 Task: Create an HTML button that changes its background color on hover.
Action: Mouse moved to (110, 55)
Screenshot: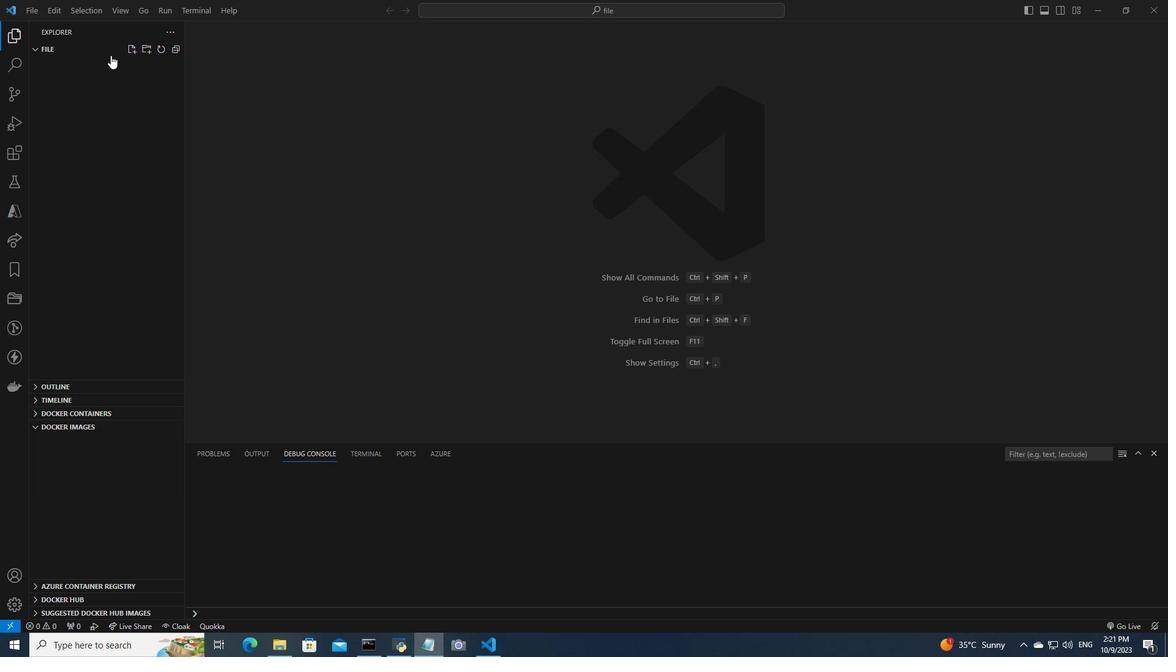 
Action: Mouse pressed left at (110, 55)
Screenshot: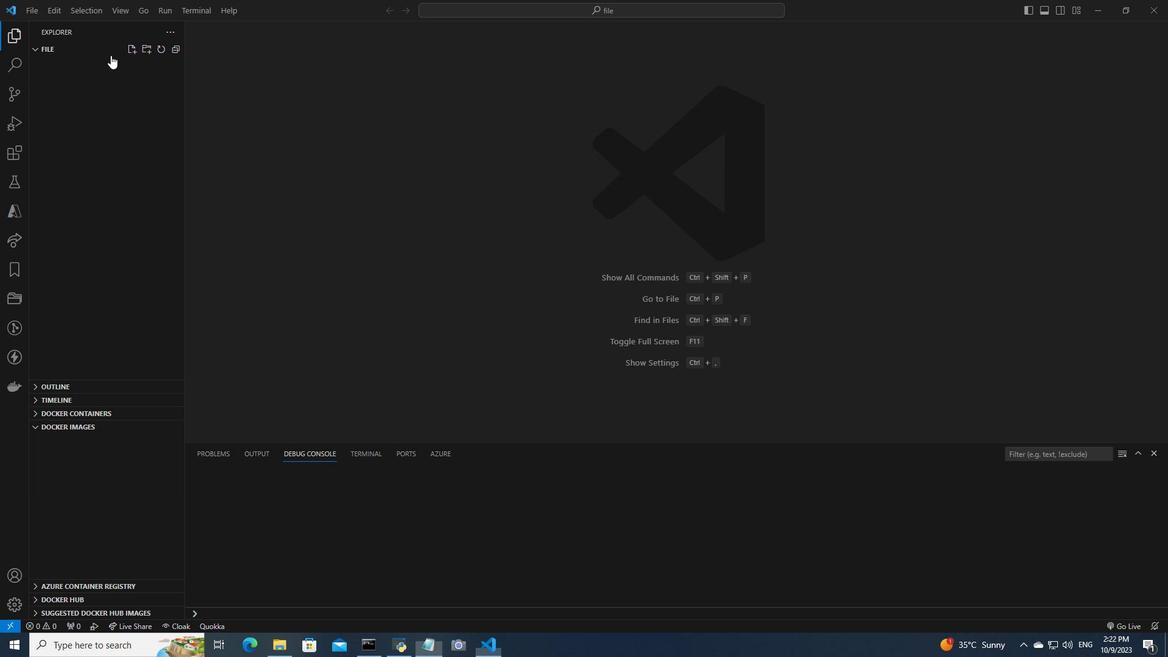 
Action: Mouse moved to (126, 49)
Screenshot: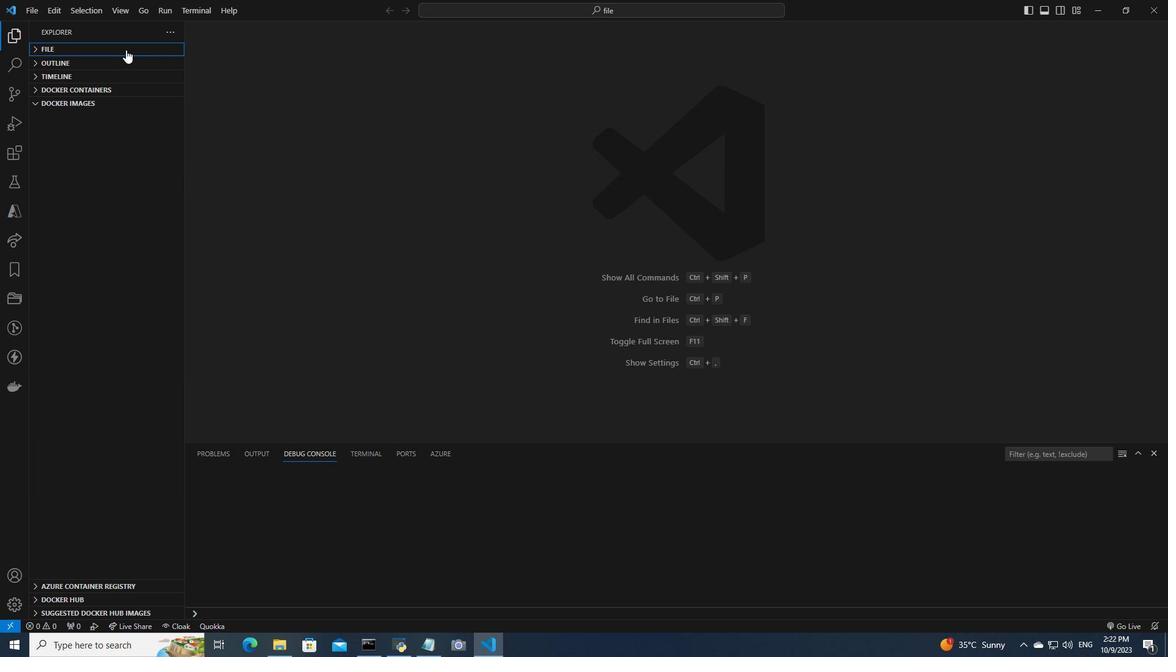 
Action: Mouse pressed left at (126, 49)
Screenshot: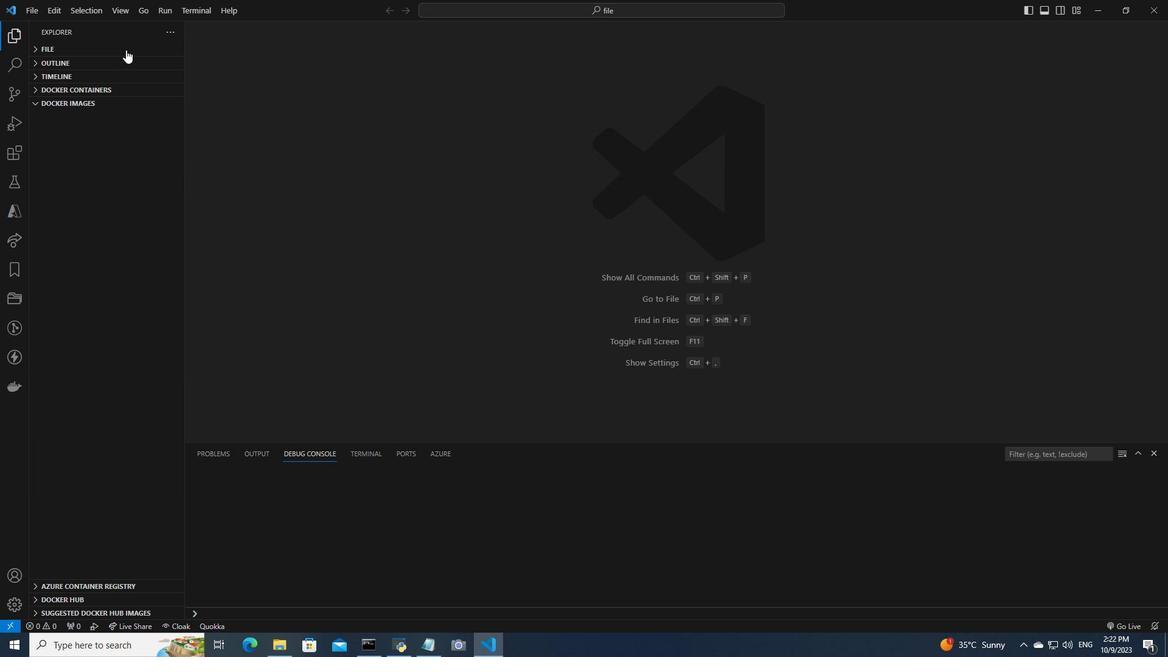 
Action: Mouse moved to (129, 49)
Screenshot: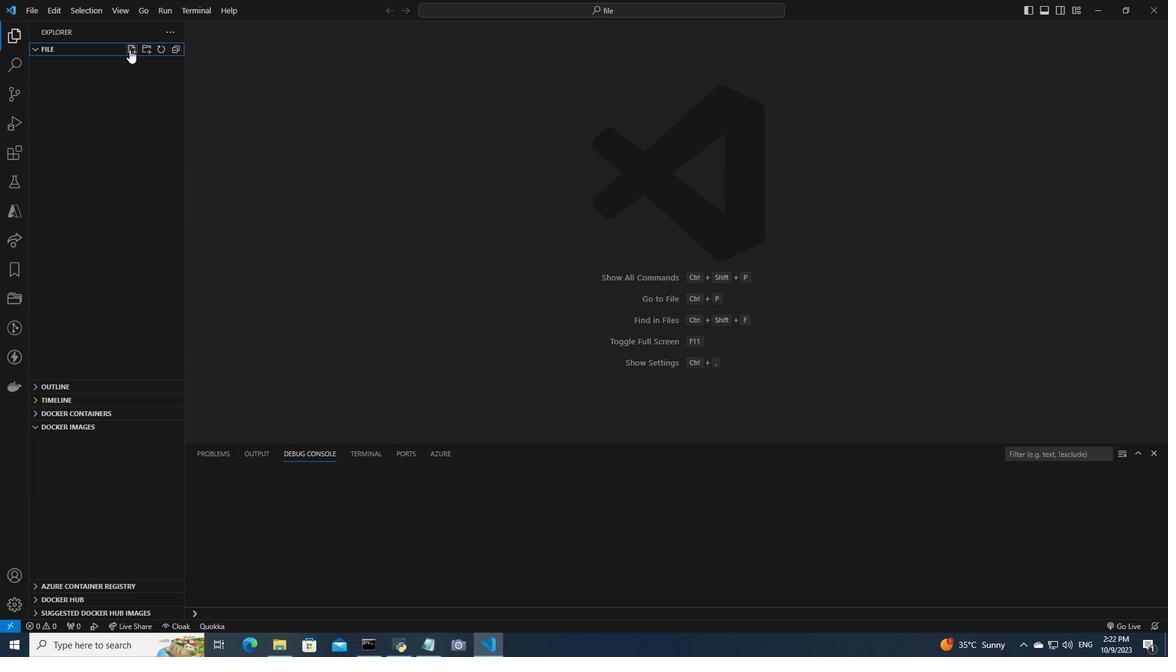 
Action: Mouse pressed left at (129, 49)
Screenshot: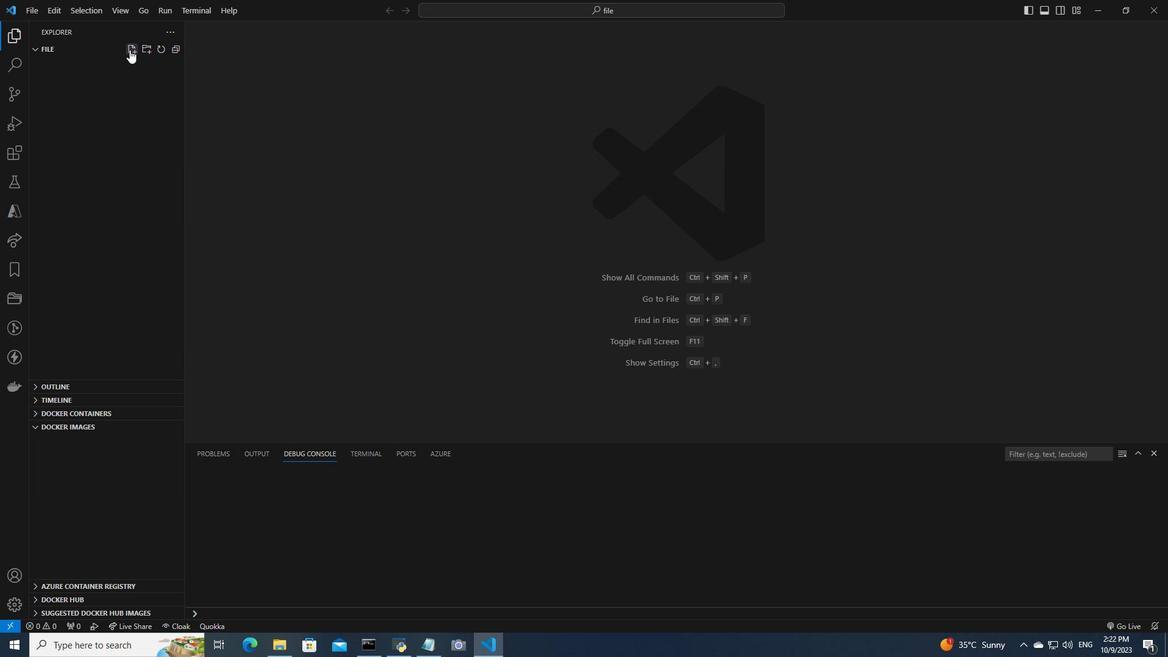 
Action: Mouse moved to (116, 65)
Screenshot: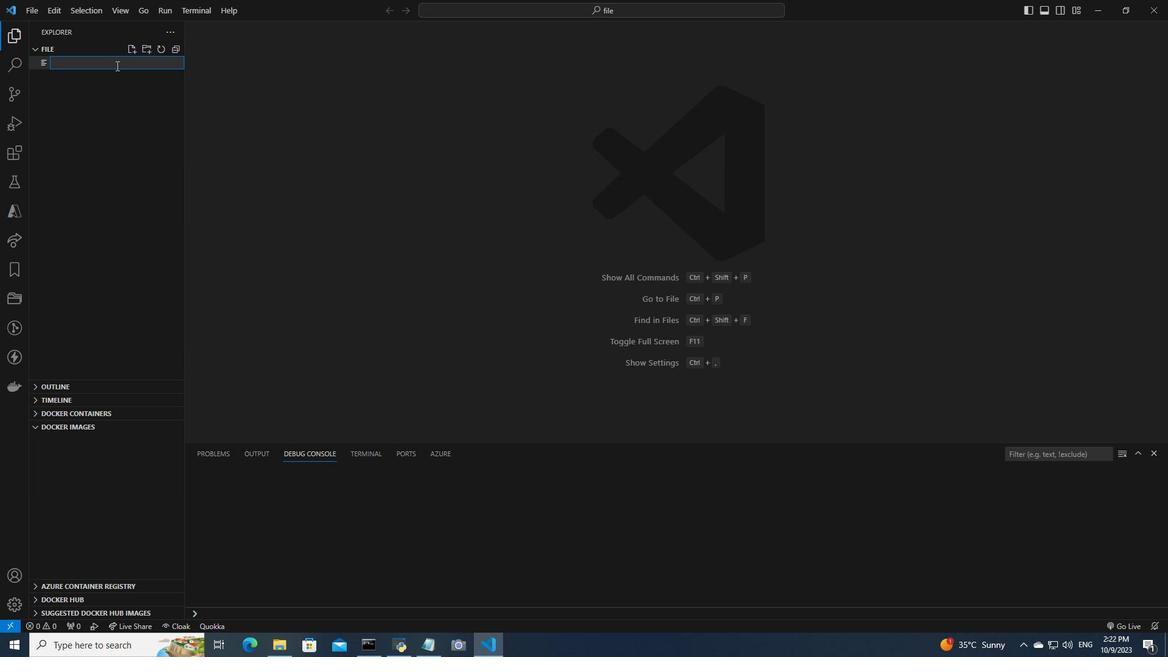 
Action: Key pressed n<Key.backspace>hover.html<Key.enter><Key.shift_r><<Key.shift>!<Key.shift>DOCTYPE<Key.space>html<Key.shift_r>><Key.enter><Key.shift_r><html<Key.space>lang=en<Key.right><Key.shift_r>><Key.enter><Key.shift_r><Key.shift_r><Key.shift_r><head<Key.shift_r>><Key.enter><Key.shift_r><meta<Key.space>charset=<Key.shift>UTF-8<Key.down><Key.left><Key.left><Key.left><Key.left><Key.left><Key.left><Key.left><Key.left><Key.left><Key.left><Key.left><Key.left><Key.left><Key.left><Key.left><Key.left><Key.left><Key.right><Key.shift_r>><Key.enter><Key.shift_r><Key.shift_r><Key.shift_r><Key.shift_r><meta<Key.space>name=viewport<Key.right><Key.space>content=<Key.shift>W<Key.backspace>width=device-width,<Key.space>initial-scale=1.0<Key.right><Key.right><Key.left><Key.shift_r>><Key.enter><Key.shift_r><title<Key.shift_r>><Key.shift>Hover<Key.space><Key.shift>Color<Key.space><Key.shift>Change<Key.space><Key.shift>Button<Key.right><Key.right><Key.right><Key.right><Key.right><Key.right><Key.right><Key.right><Key.enter><Key.shift_r><style<Key.shift_r>><Key.enter>/<Key.shift>*<Key.space><Key.shift>Styling<Key.space>for<Key.space>the<Key.space>button<Key.space><Key.shift><Key.shift><Key.shift><Key.shift><Key.shift><Key.shift><Key.shift><Key.shift><Key.shift><Key.shift><Key.shift><Key.shift><Key.shift><Key.shift><Key.shift><Key.shift><Key.shift><Key.shift><Key.shift><Key.shift><Key.shift><Key.shift><Key.shift><Key.shift><Key.shift><Key.shift><Key.shift><Key.shift><Key.shift><Key.shift><Key.shift><Key.shift><Key.shift><Key.shift><Key.shift><Key.shift><Key.shift><Key.shift><Key.shift><Key.shift><Key.shift><Key.shift><Key.shift><Key.shift><Key.shift><Key.shift><Key.shift><Key.shift>*/<Key.enter>.hover-button<Key.space><Key.shift_r>{<Key.enter>background-color<Key.shift_r>:<Key.space><Key.shift><Key.shift><Key.shift><Key.shift><Key.shift><Key.shift>#3498db;<Key.space>/<Key.shift>*<Key.space><Key.shift>Default<Key.space>background<Key.space>color<Key.space><Key.shift><Key.shift><Key.shift><Key.shift><Key.shift><Key.shift><Key.shift><Key.shift><Key.shift><Key.shift><Key.shift><Key.shift><Key.shift><Key.shift><Key.shift><Key.shift>*/<Key.enter>color<Key.shift_r>:<Key.space><Key.shift>#fff<Key.shift_r><Key.shift_r><Key.shift_r>;<Key.enter>padding<Key.shift_r>:<Key.space>10px<Key.space>20px;<Key.enter>border<Key.shift_r>:<Key.space>name<Key.backspace><Key.backspace><Key.backspace>one;<Key.enter>cursor<Key.shift_r>:<Key.space>pointer;<Key.down><Key.enter>/<Key.shift>*<Key.space><Key.shift><Key.shift><Key.shift><Key.shift><Key.shift>Hover<Key.space>effect<Key.space>-<Key.space>change<Key.space>background<Key.space>color<Key.space>on<Key.space>hover<Key.space><Key.shift><Key.shift><Key.shift><Key.shift><Key.shift><Key.shift><Key.shift><Key.shift><Key.shift><Key.shift><Key.shift><Key.shift><Key.shift><Key.shift><Key.shift><Key.shift><Key.shift><Key.shift><Key.shift><Key.shift><Key.shift><Key.shift><Key.shift><Key.shift><Key.shift><Key.shift><Key.shift><Key.shift>*/<Key.enter>.hover-button<Key.shift_r>:hover<Key.space><Key.shift_r>{<Key.enter>background-color<Key.shift_r>:<Key.space><Key.shift><Key.shift><Key.shift><Key.shift><Key.shift><Key.shift><Key.shift><Key.shift>#e74c3c;<Key.space>/<Key.shift><Key.shift><Key.shift><Key.shift><Key.shift><Key.shift><Key.shift><Key.shift><Key.shift><Key.shift><Key.shift><Key.shift><Key.shift><Key.shift><Key.shift><Key.shift><Key.shift><Key.shift><Key.shift><Key.shift><Key.shift><Key.shift><Key.shift><Key.shift><Key.shift><Key.shift><Key.shift><Key.shift><Key.shift><Key.shift><Key.shift><Key.shift><Key.shift>*<Key.space><Key.shift>New<Key.space>background<Key.space>color<Key.space>on<Key.space>hover<Key.space><Key.shift_r><Key.shift_r><Key.shift_r><Key.shift_r><Key.shift_r><Key.shift_r><Key.shift_r><Key.shift_r><Key.shift_r><Key.shift_r><Key.shift_r><Key.shift_r><Key.shift_r><Key.shift_r><Key.shift_r><Key.shift_r><Key.shift_r><Key.shift_r><Key.shift_r><Key.shift_r><Key.shift_r><Key.shift_r><Key.shift_r><Key.shift_r><Key.shift_r><Key.shift_r><Key.shift_r><Key.shift_r>*/<Key.enter><Key.shift_r>}<Key.backspace><Key.backspace><Key.backspace><Key.backspace><Key.backspace><Key.down><Key.down><Key.down><Key.up><Key.down><Key.down><Key.up><Key.enter><Key.shift_r><body<Key.shift_r><Key.shift_r><Key.shift_r><Key.shift_r><Key.shift_r><Key.shift_r><Key.shift_r><Key.shift_r><Key.shift_r><Key.shift_r><Key.shift_r><Key.shift_r><Key.shift_r><Key.shift_r><Key.shift_r><Key.shift_r><Key.shift_r><Key.shift_r><Key.shift_r><Key.shift_r><Key.shift_r><Key.shift_r><Key.shift_r><Key.shift_r><Key.shift_r><Key.shift_r><Key.shift_r><Key.shift_r><Key.shift_r><Key.shift_r>><Key.enter>button<Key.left><Key.left><Key.left><Key.left><Key.left><Key.left><Key.shift_r><<Key.right><Key.right><Key.right><Key.right><Key.right><Key.right><Key.space>class=hover-bu
Screenshot: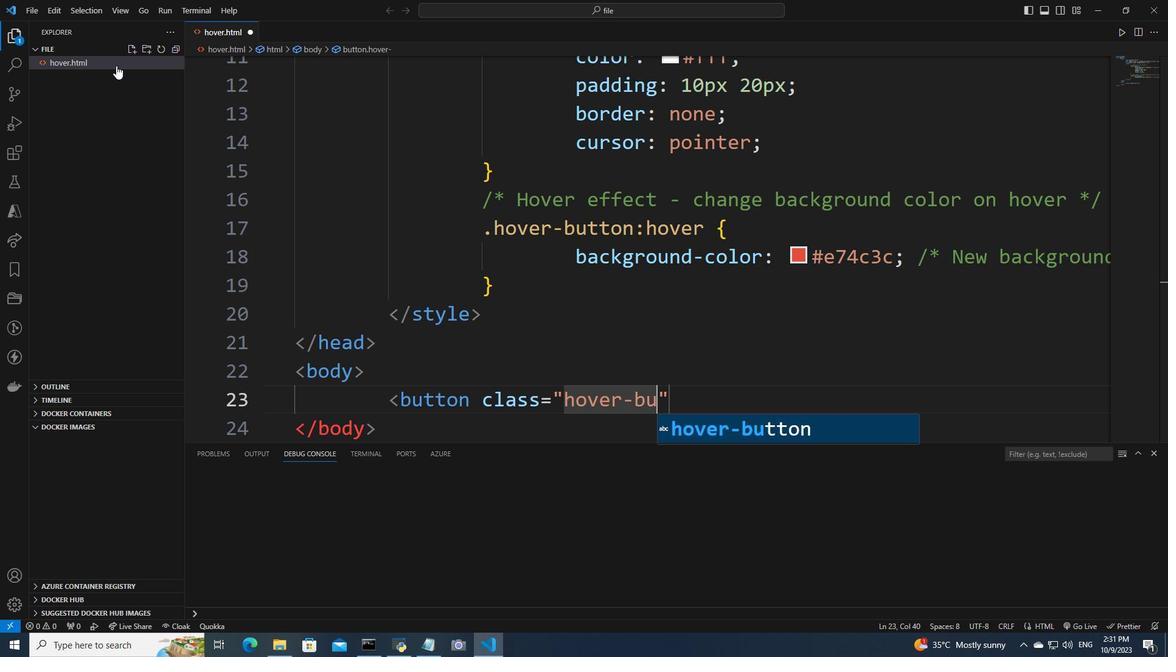 
Action: Mouse moved to (116, 65)
Screenshot: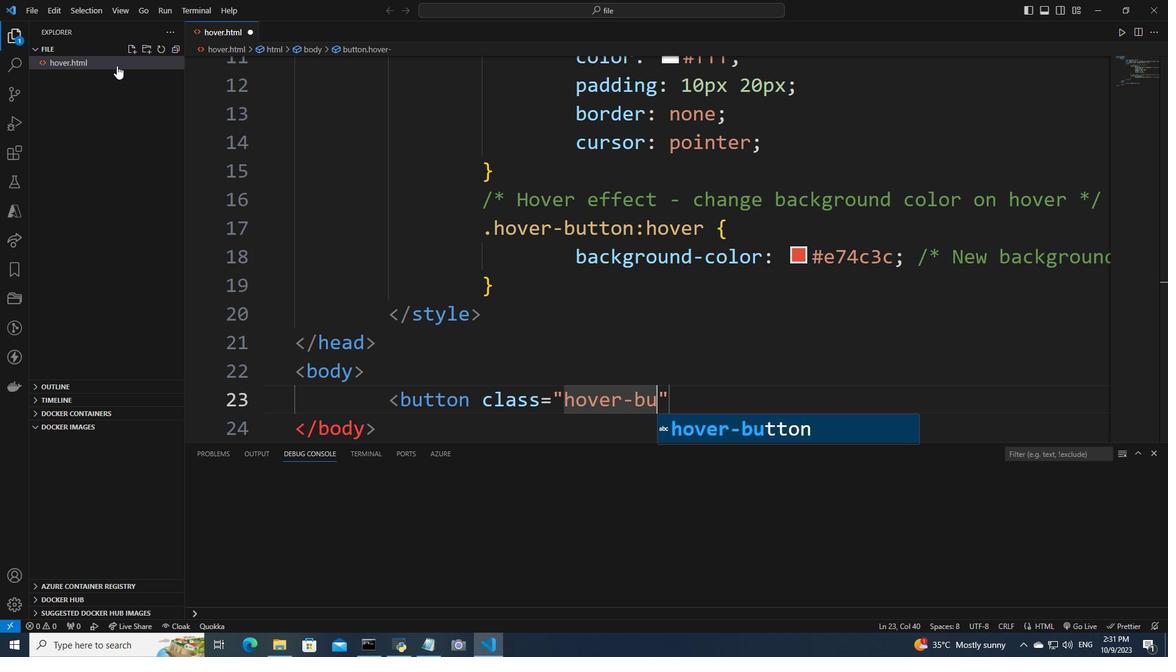 
Action: Key pressed tton<Key.shift_r><Key.shift_r><Key.shift_r><Key.shift_r><Key.shift_r><Key.shift_r><Key.shift_r><Key.shift_r><Key.shift_r><Key.shift_r><Key.shift_r><Key.shift_r><Key.shift_r><Key.right><Key.shift_r>><Key.shift>Hover<Key.space>me<Key.left><Key.backspace><Key.shift>M<Key.right><Key.right><Key.right><Key.right><Key.right><Key.right><Key.right><Key.right><Key.right><Key.right><Key.right><Key.right>
Screenshot: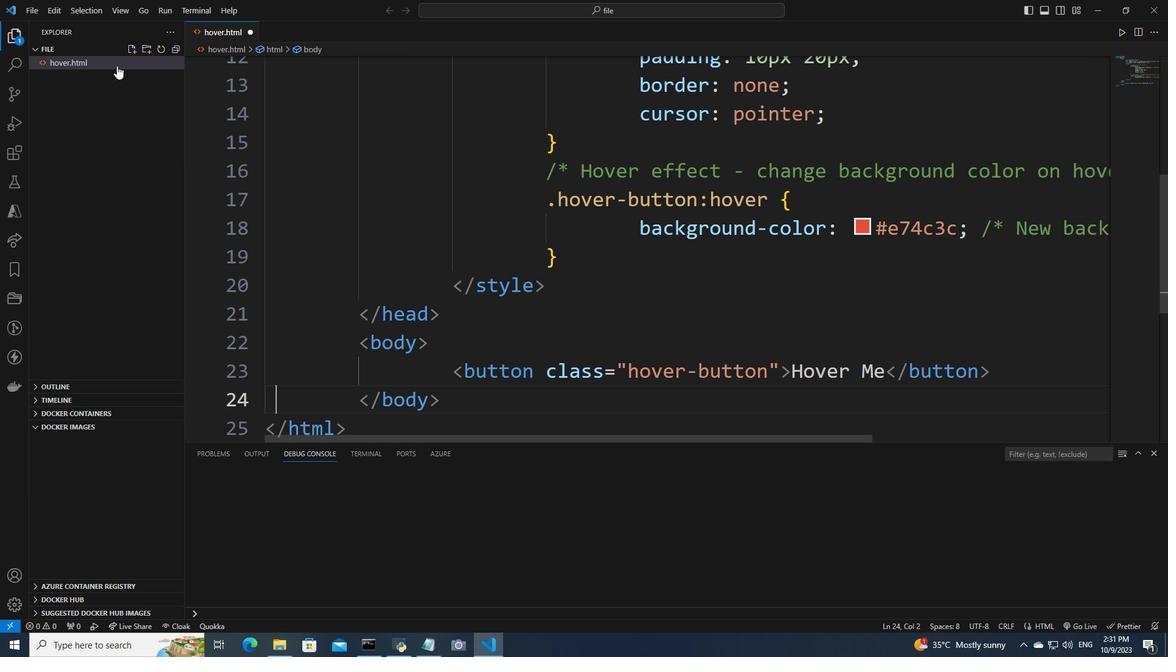 
Action: Mouse moved to (28, 7)
Screenshot: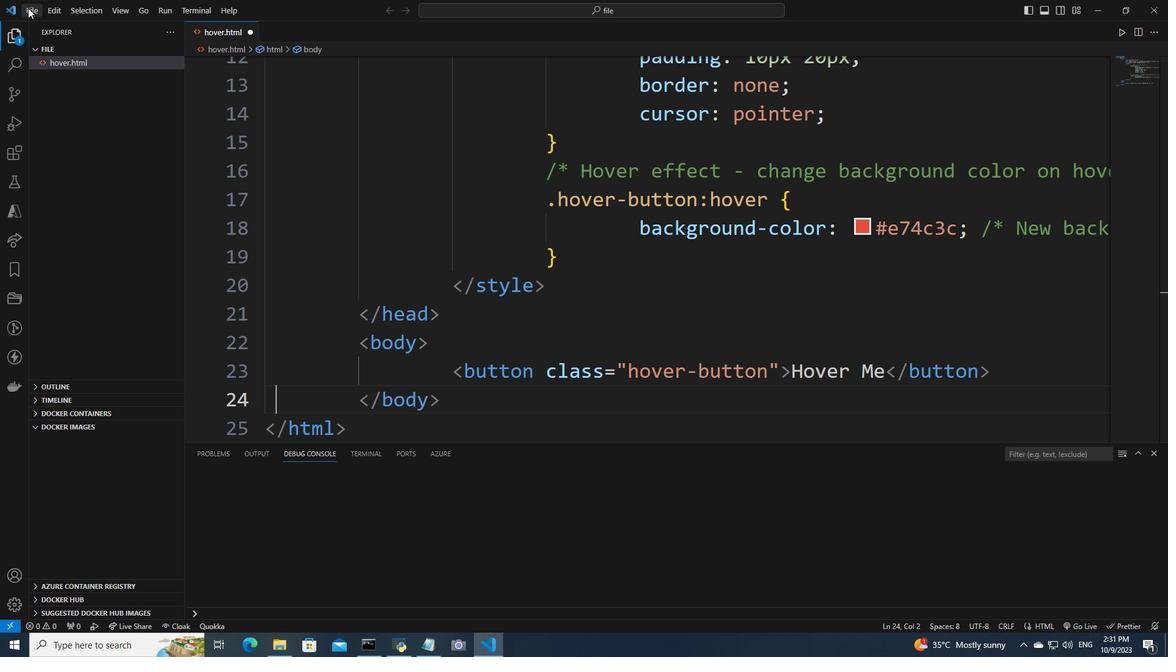 
Action: Mouse pressed left at (28, 7)
Screenshot: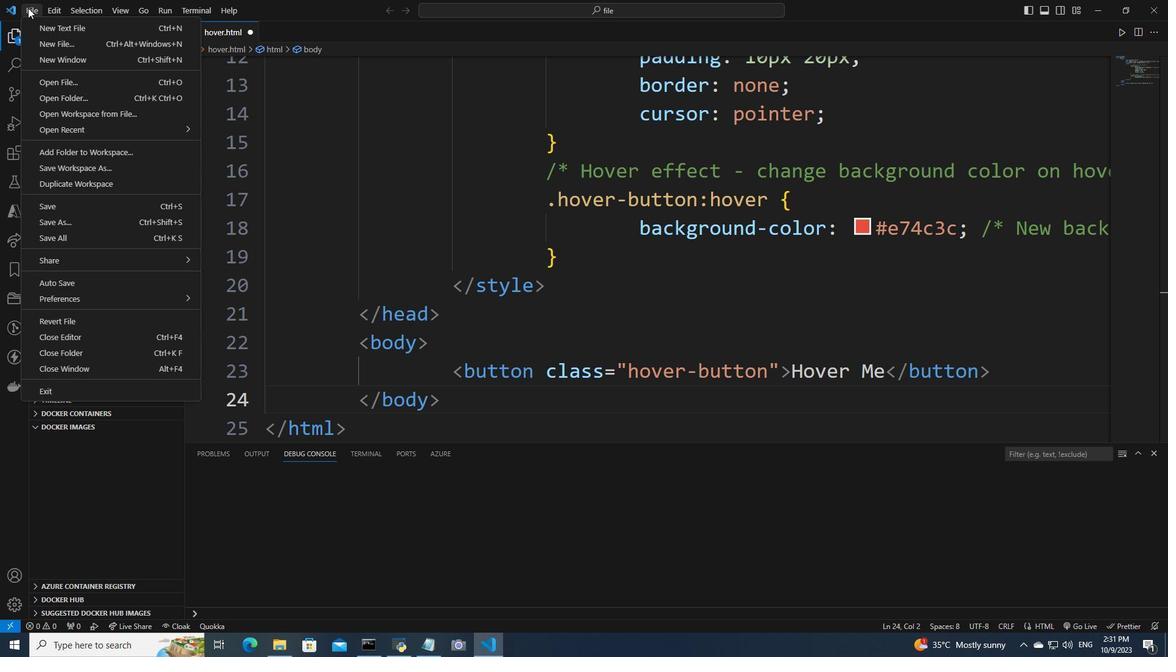 
Action: Mouse moved to (70, 208)
Screenshot: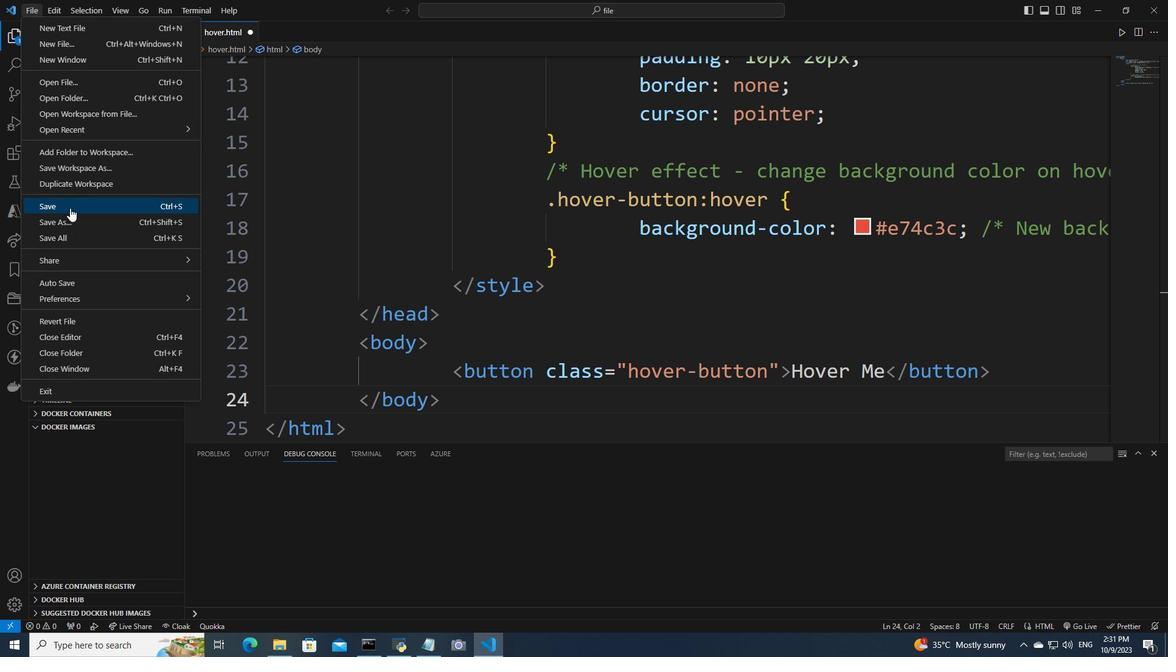 
Action: Mouse pressed left at (70, 208)
Screenshot: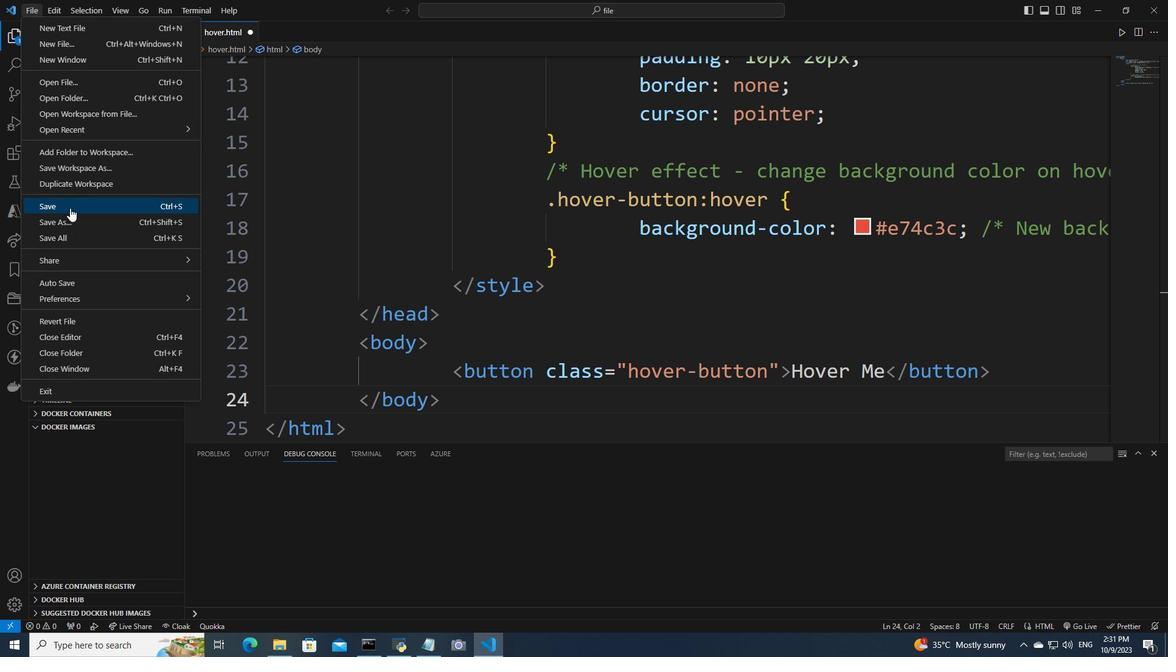 
Action: Mouse moved to (166, 5)
Screenshot: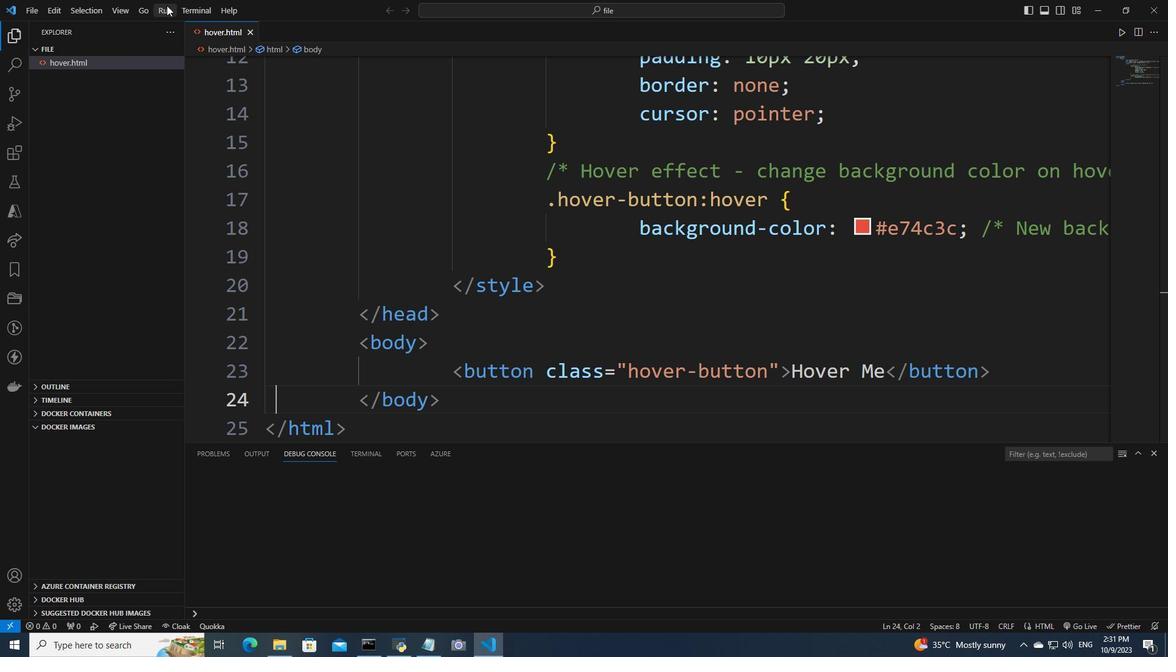 
Action: Mouse pressed left at (166, 5)
Screenshot: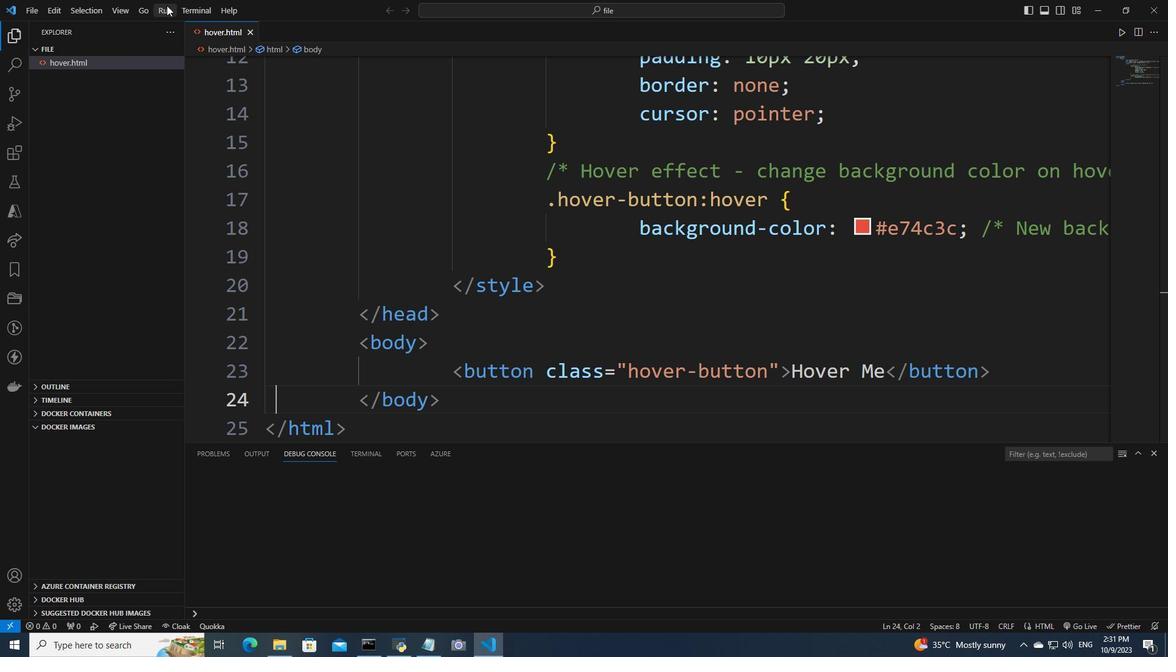 
Action: Mouse moved to (248, 46)
Screenshot: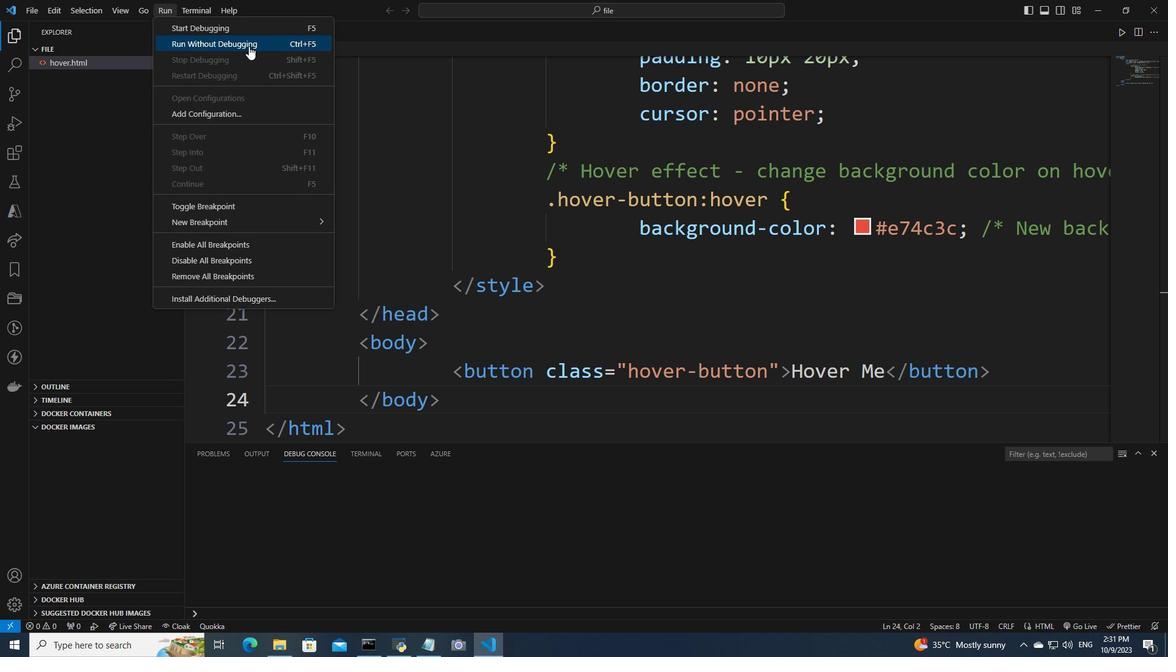 
Action: Mouse pressed left at (248, 46)
Screenshot: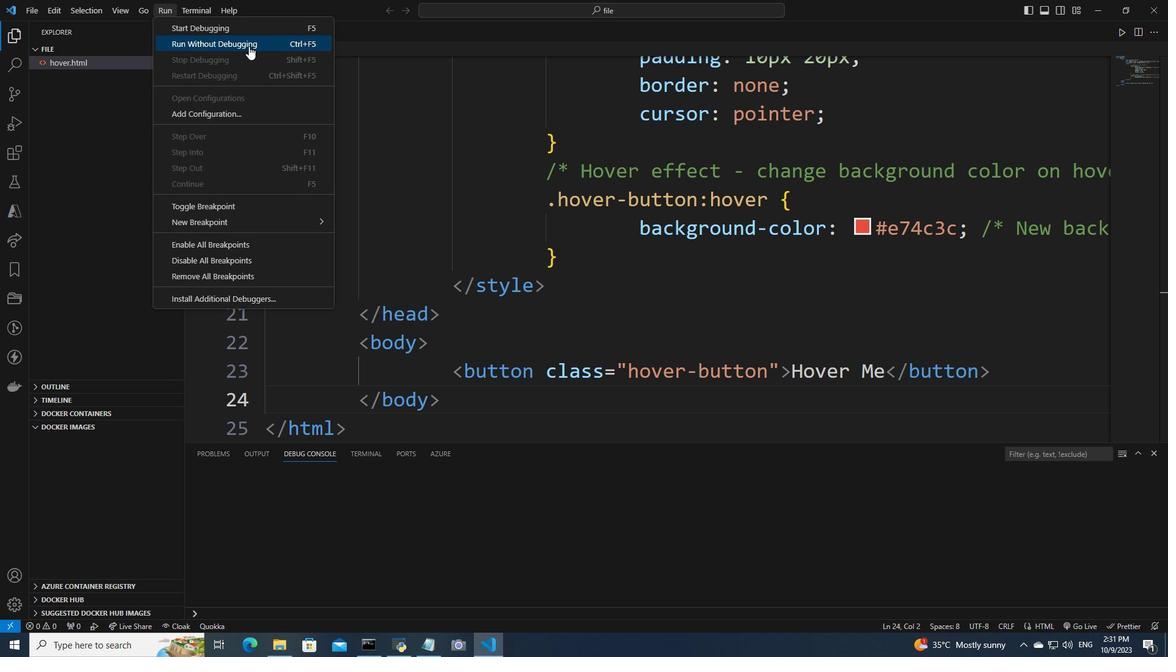 
Action: Mouse moved to (525, 35)
Screenshot: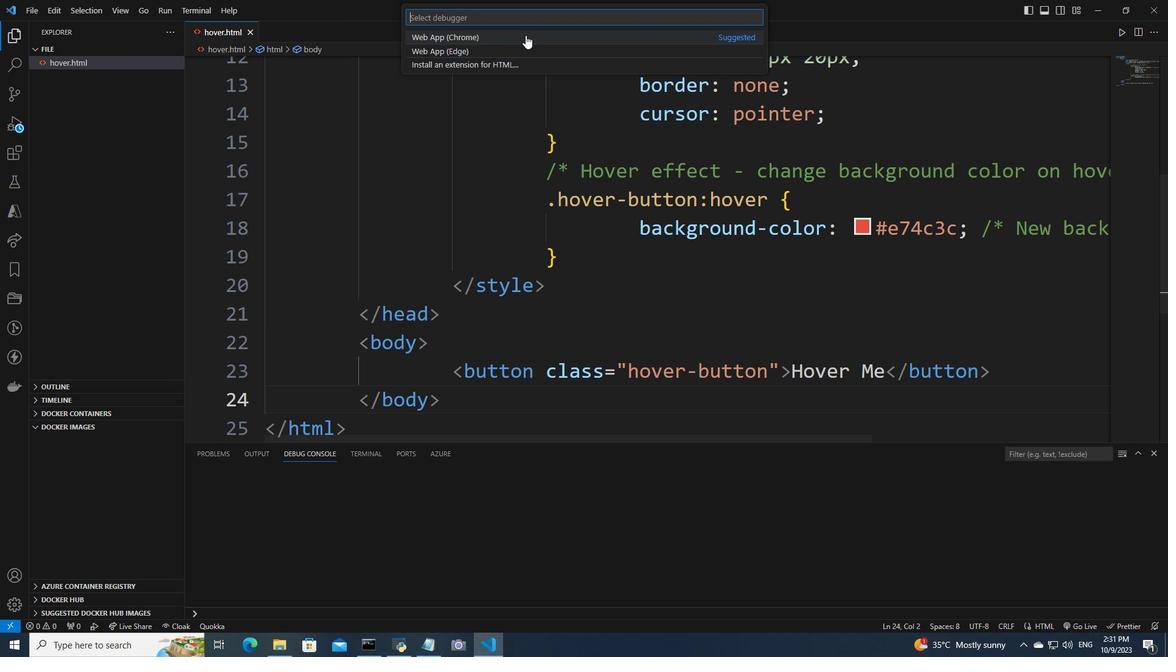 
Action: Mouse pressed left at (525, 35)
Screenshot: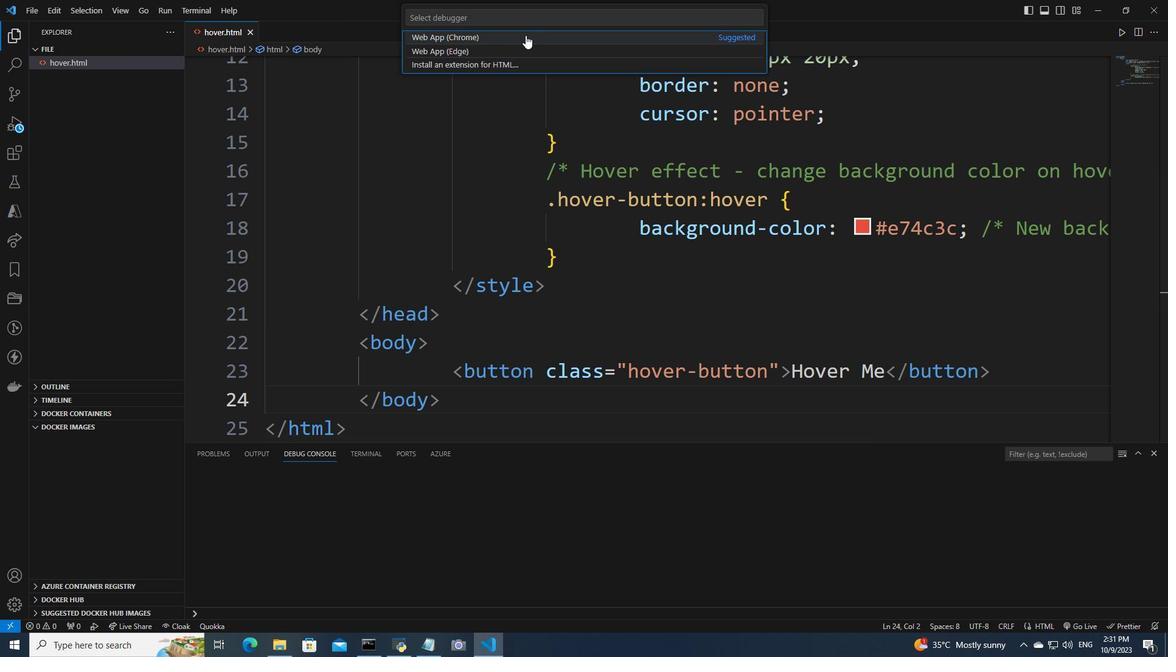 
Action: Mouse moved to (157, 127)
Screenshot: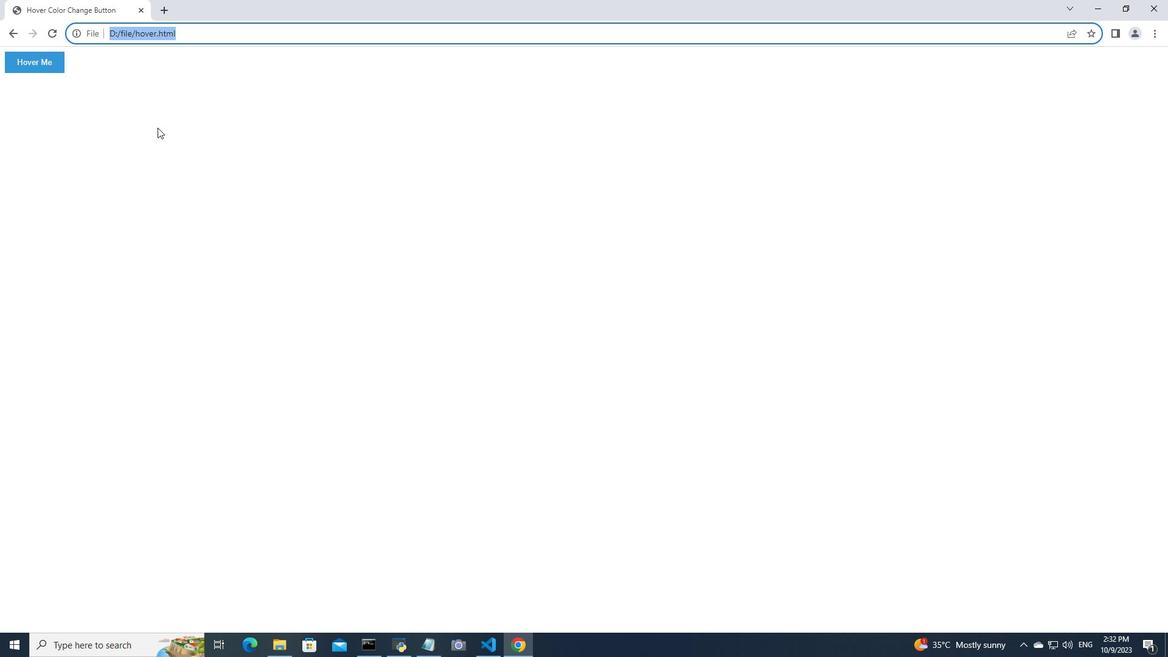 
